 Task: Add the cursor below.
Action: Mouse moved to (208, 61)
Screenshot: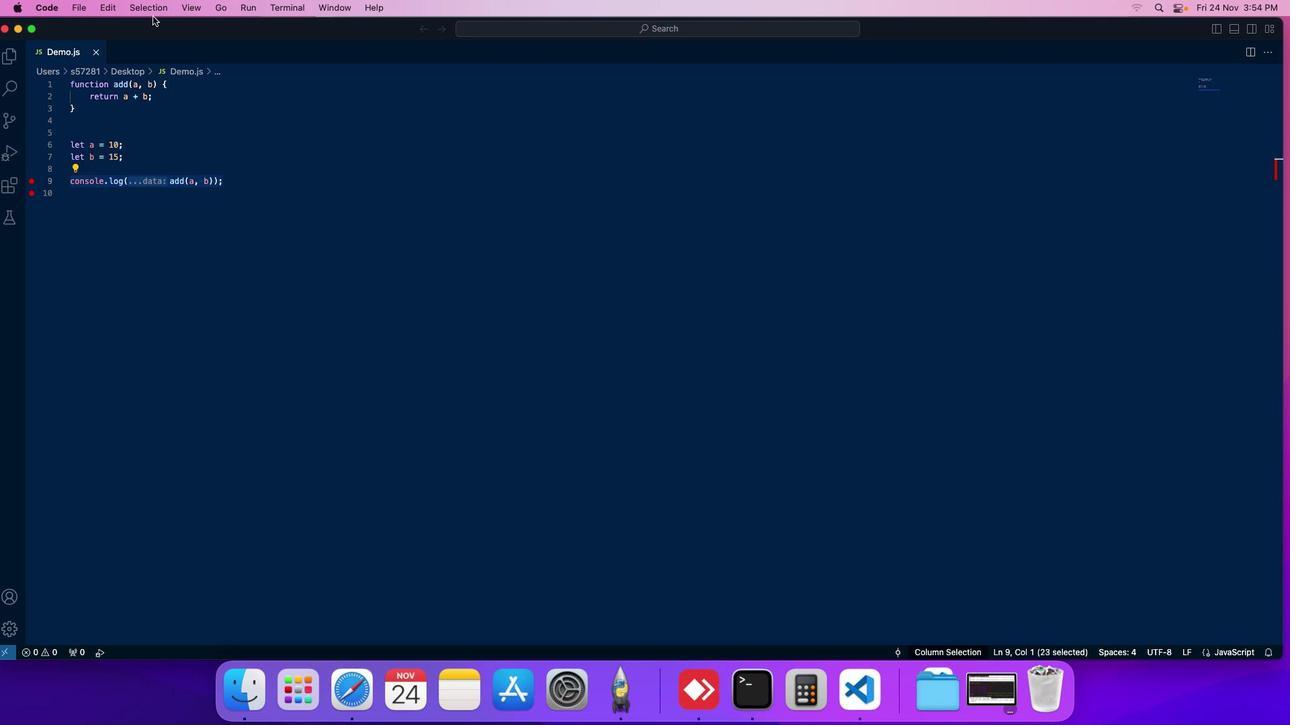
Action: Mouse pressed left at (208, 61)
Screenshot: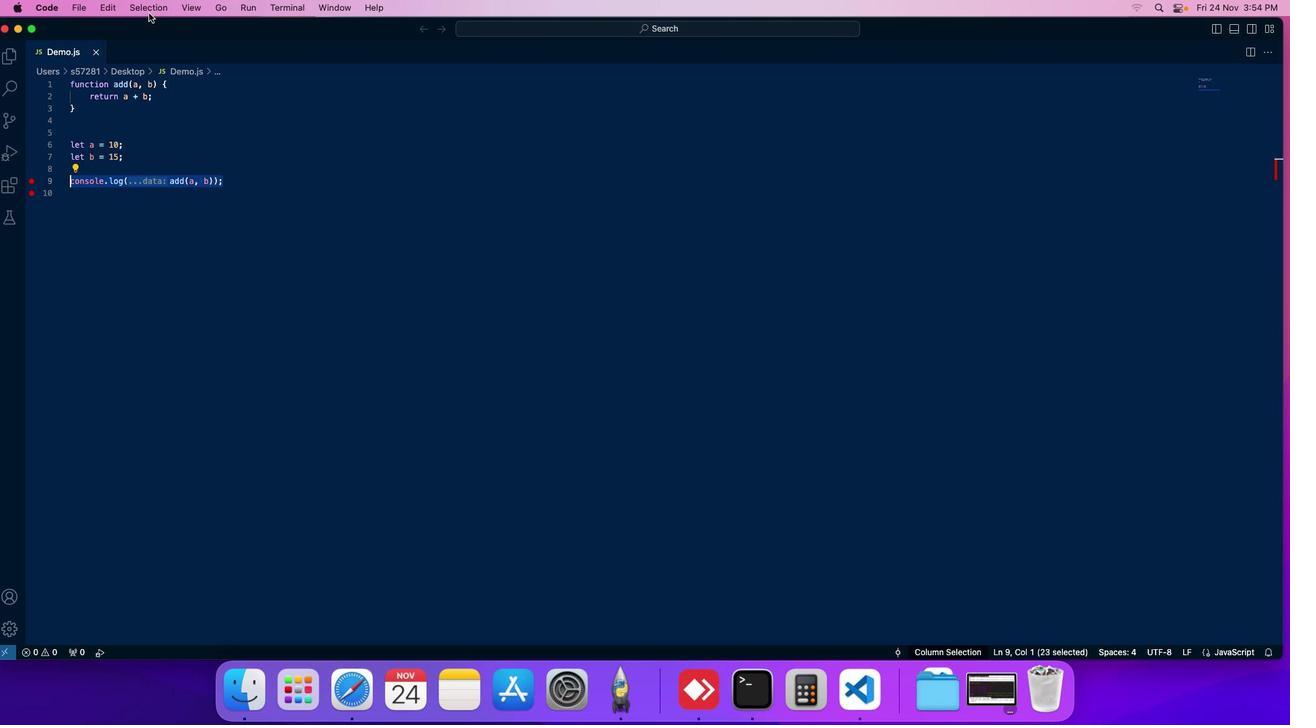
Action: Mouse moved to (166, 35)
Screenshot: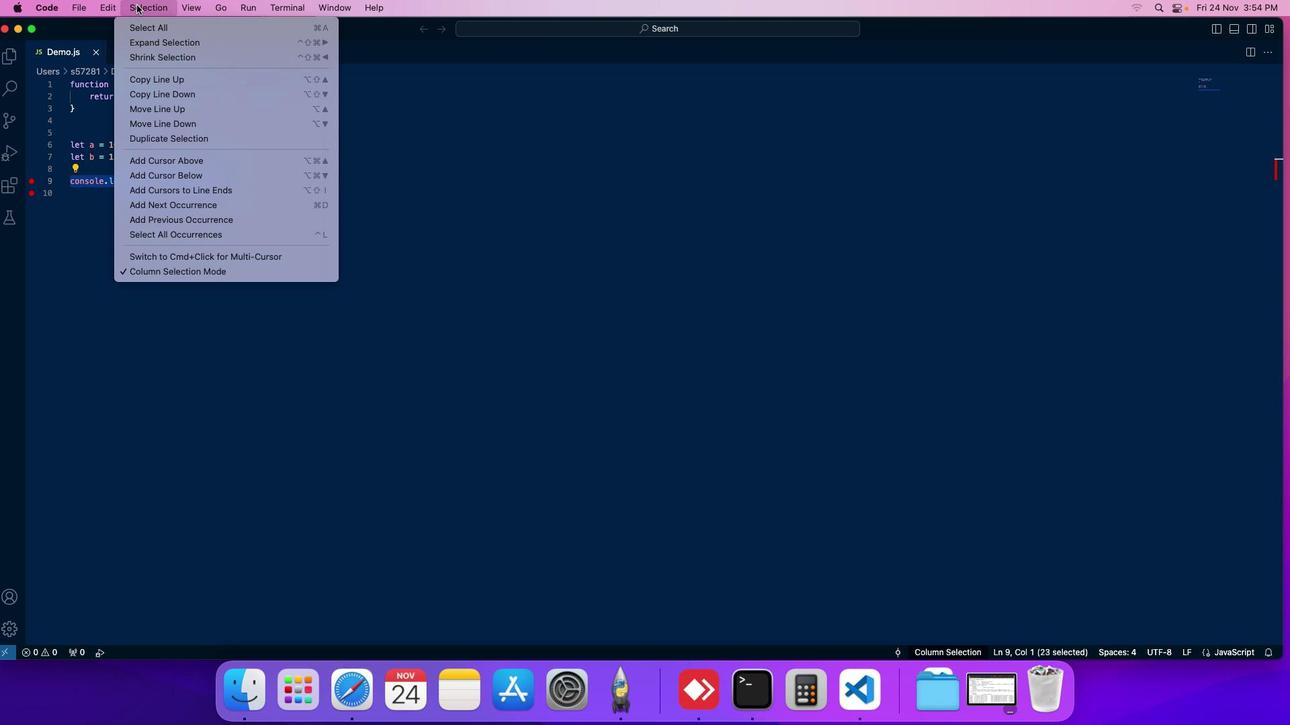 
Action: Mouse pressed left at (166, 35)
Screenshot: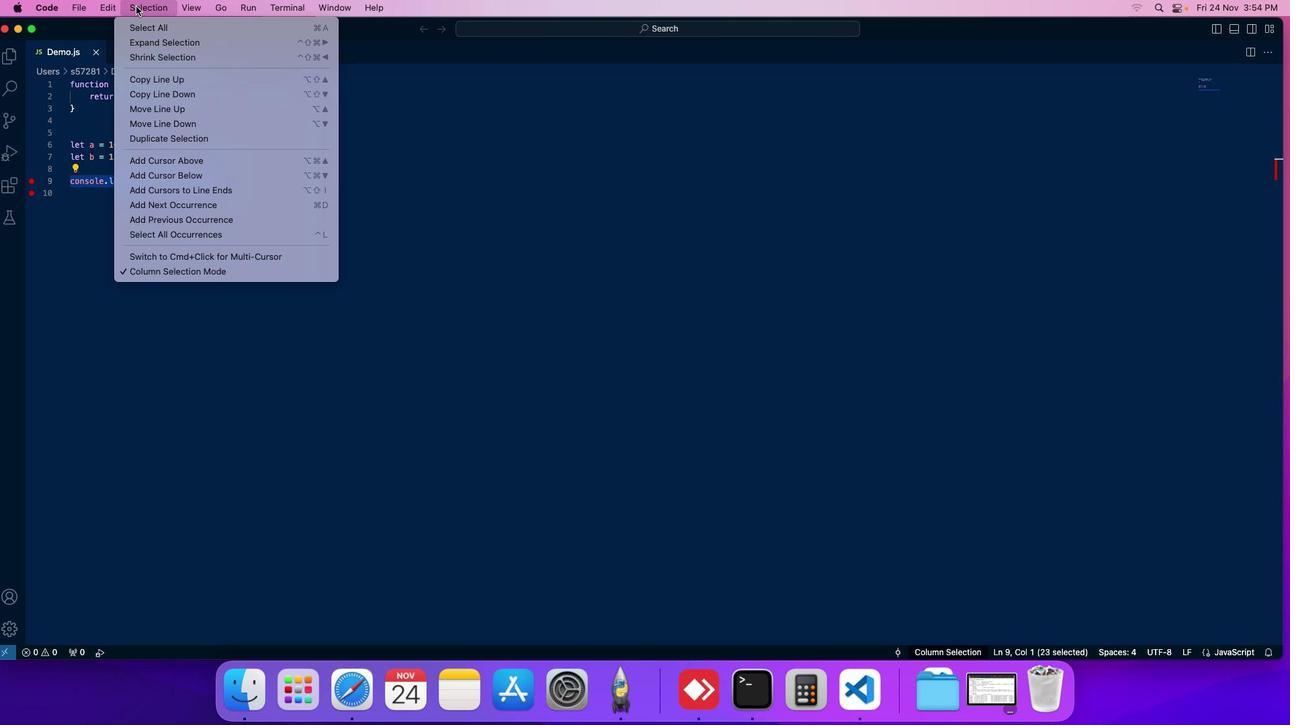 
Action: Mouse moved to (189, 200)
Screenshot: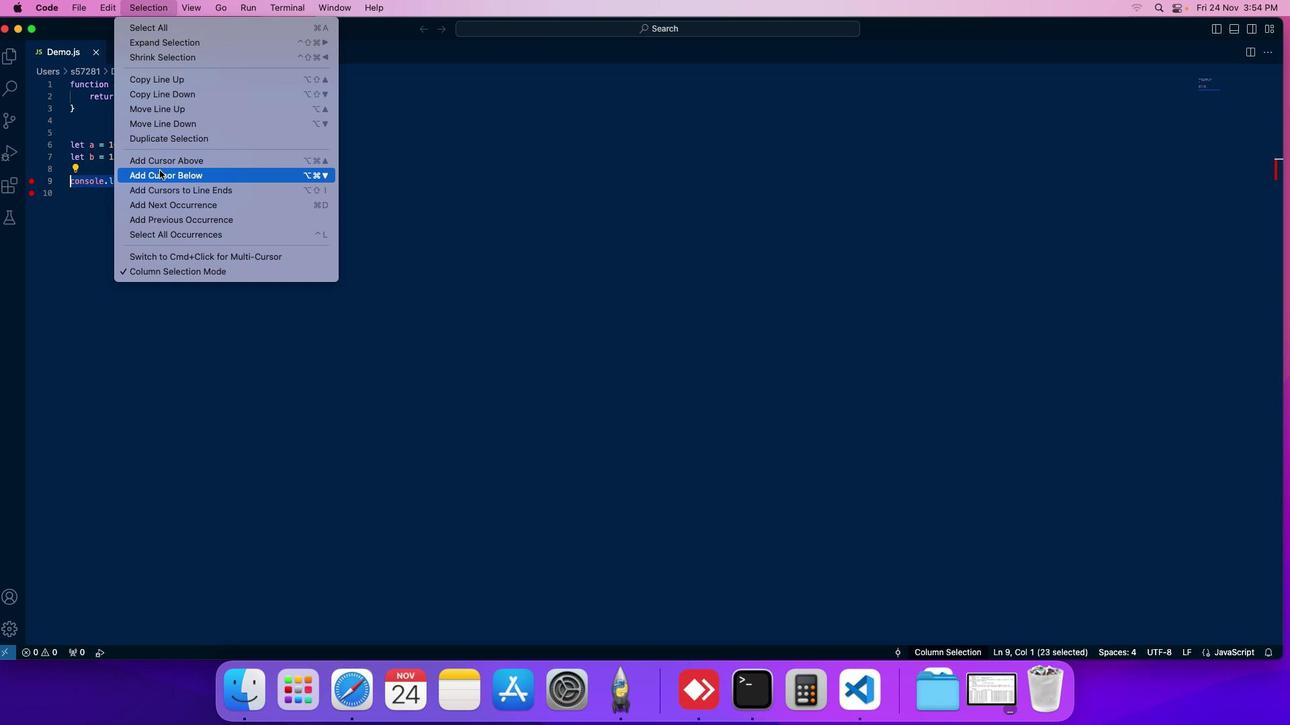 
Action: Mouse pressed left at (189, 200)
Screenshot: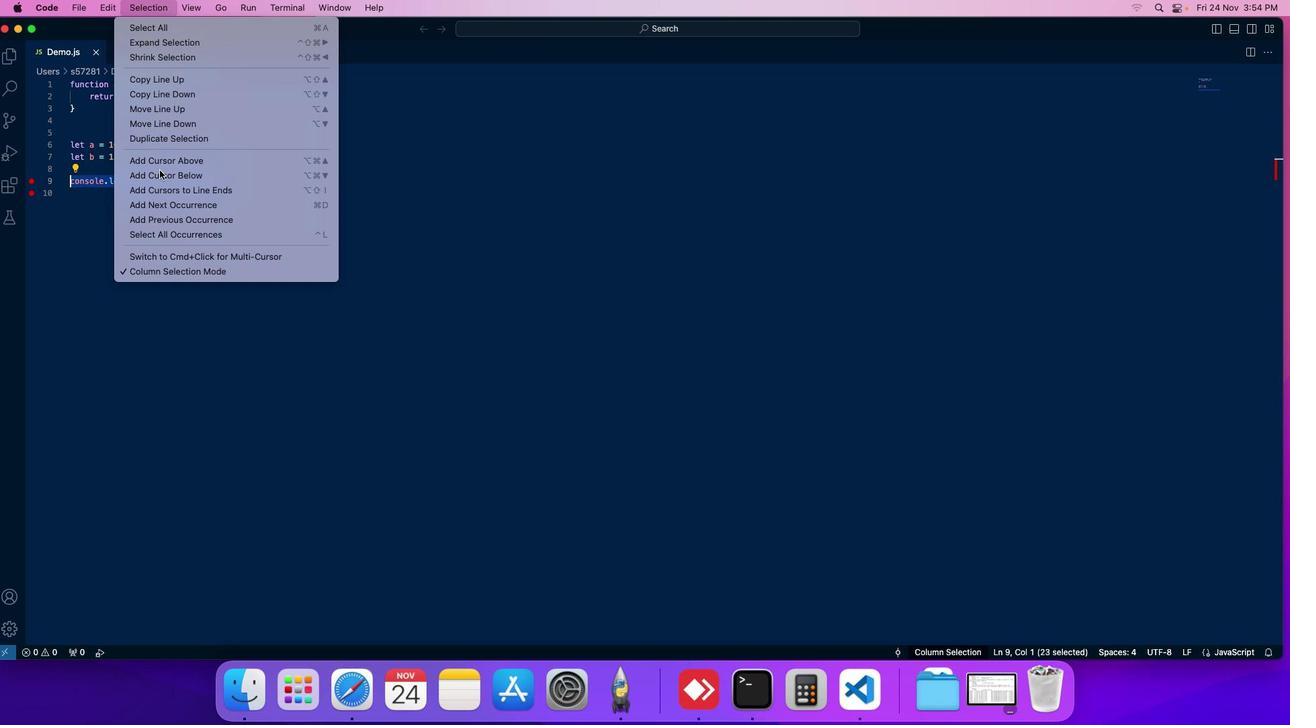
Action: Mouse moved to (182, 260)
Screenshot: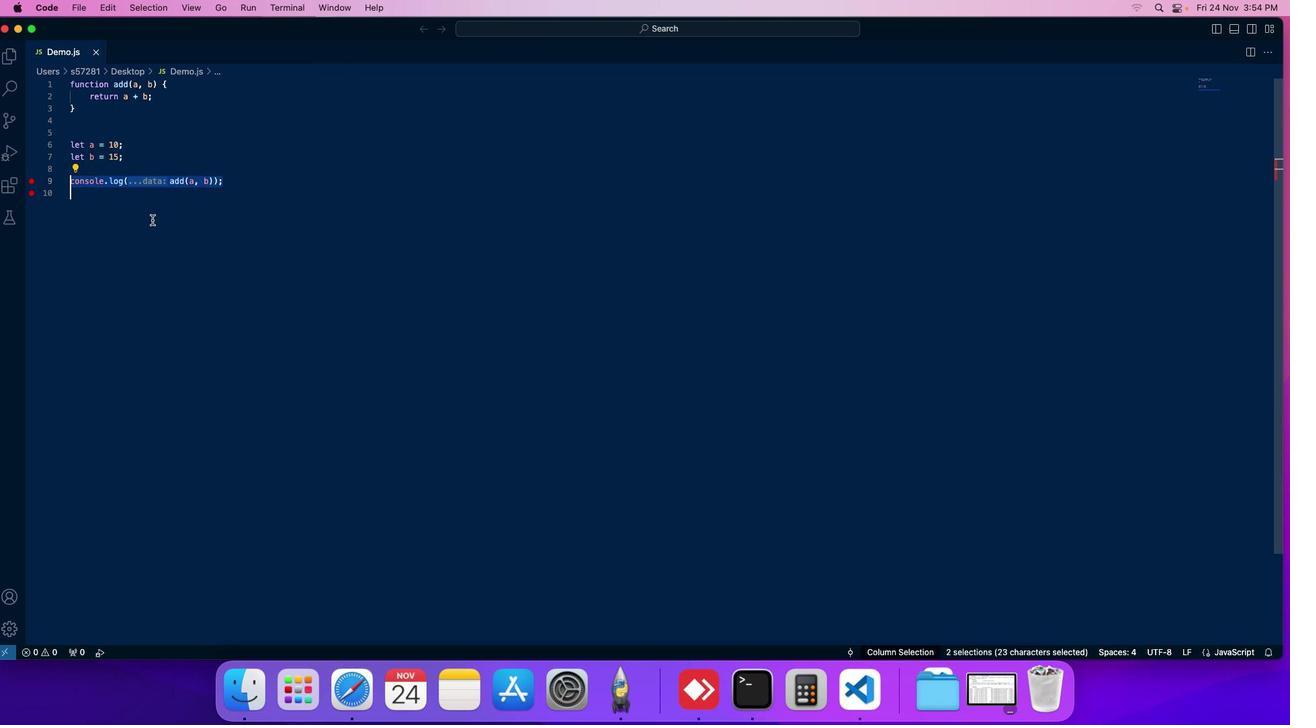 
